 Task: Set hardware-accelerated decoding to Automatic.
Action: Mouse moved to (109, 13)
Screenshot: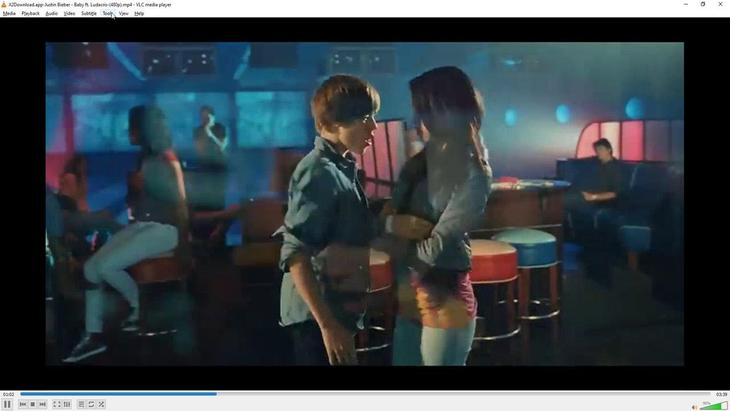 
Action: Mouse pressed left at (109, 13)
Screenshot: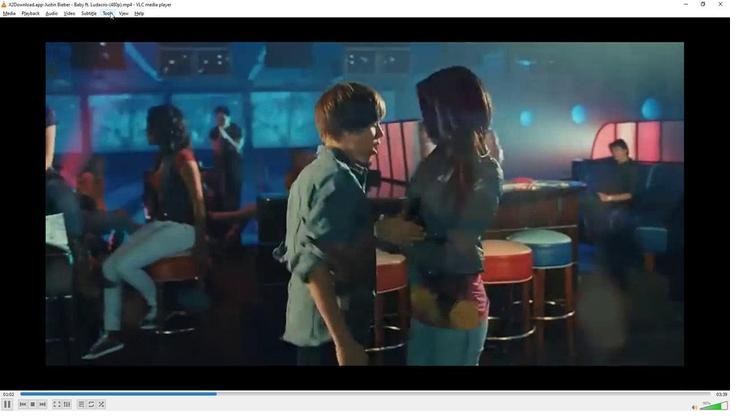 
Action: Mouse moved to (118, 103)
Screenshot: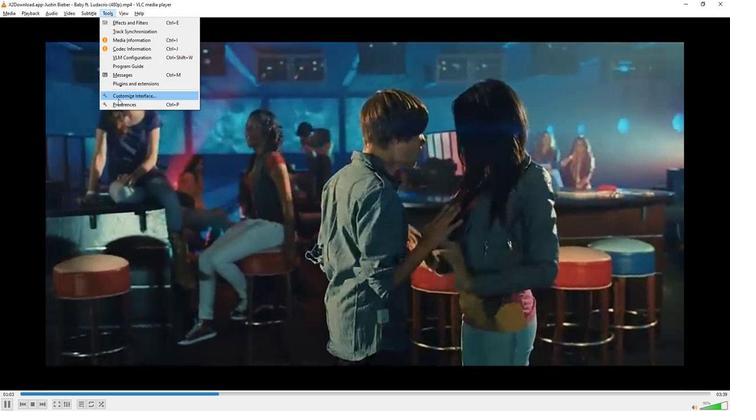 
Action: Mouse pressed left at (118, 103)
Screenshot: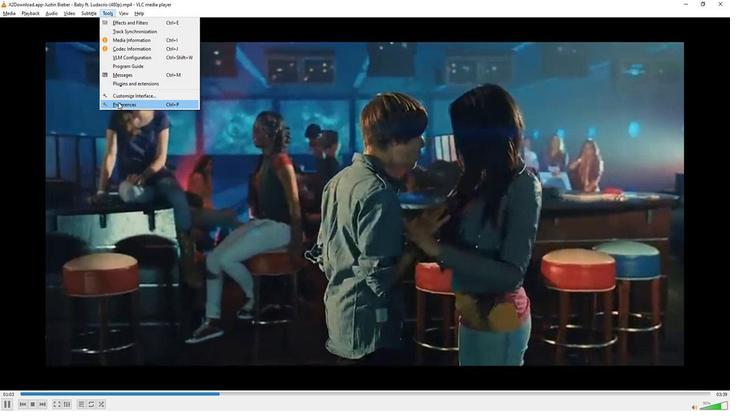 
Action: Mouse moved to (204, 107)
Screenshot: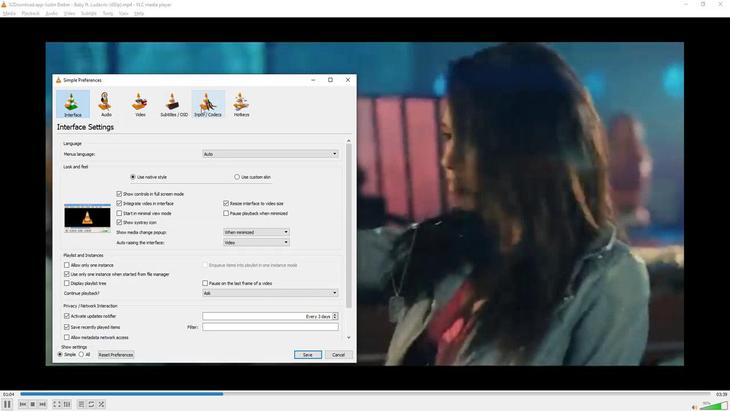 
Action: Mouse pressed left at (204, 107)
Screenshot: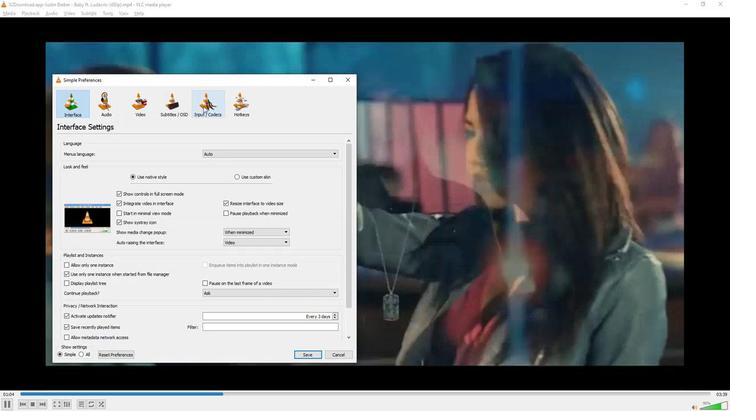 
Action: Mouse moved to (173, 153)
Screenshot: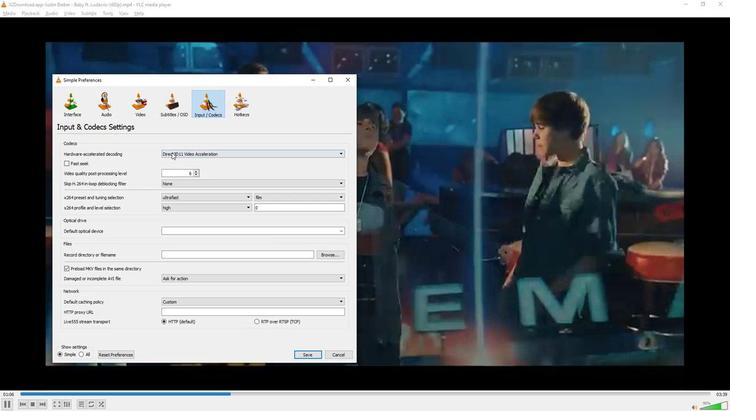 
Action: Mouse pressed left at (173, 153)
Screenshot: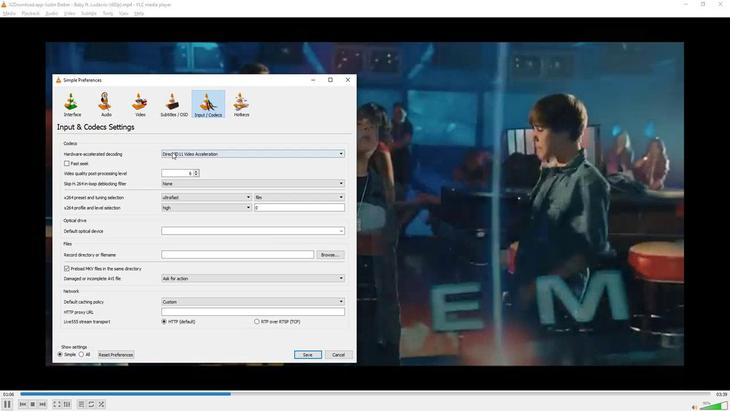 
Action: Mouse moved to (173, 159)
Screenshot: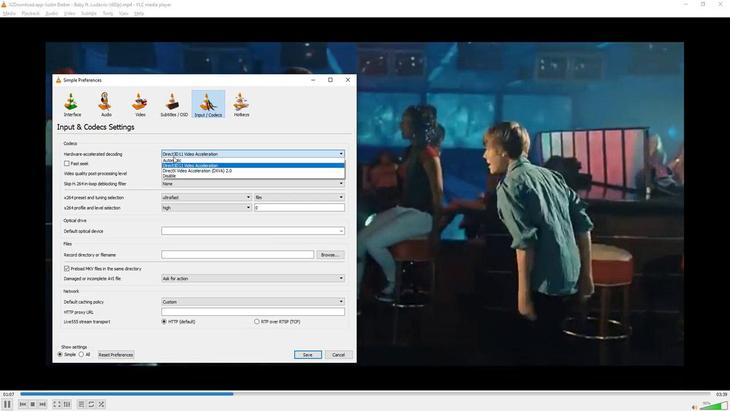 
Action: Mouse pressed left at (173, 159)
Screenshot: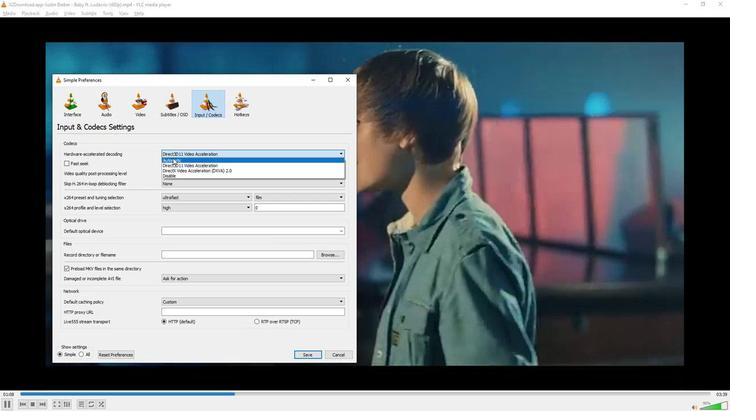 
Action: Mouse moved to (216, 257)
Screenshot: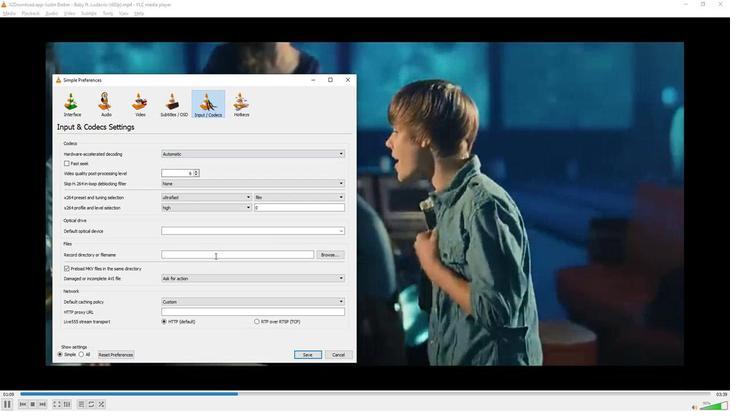 
